 Task: In the  document historygeo.html Insert horizontal line 'above the text' Create the translated copy of the document in  'German' Select the second point and  Clear Formatting
Action: Mouse moved to (313, 297)
Screenshot: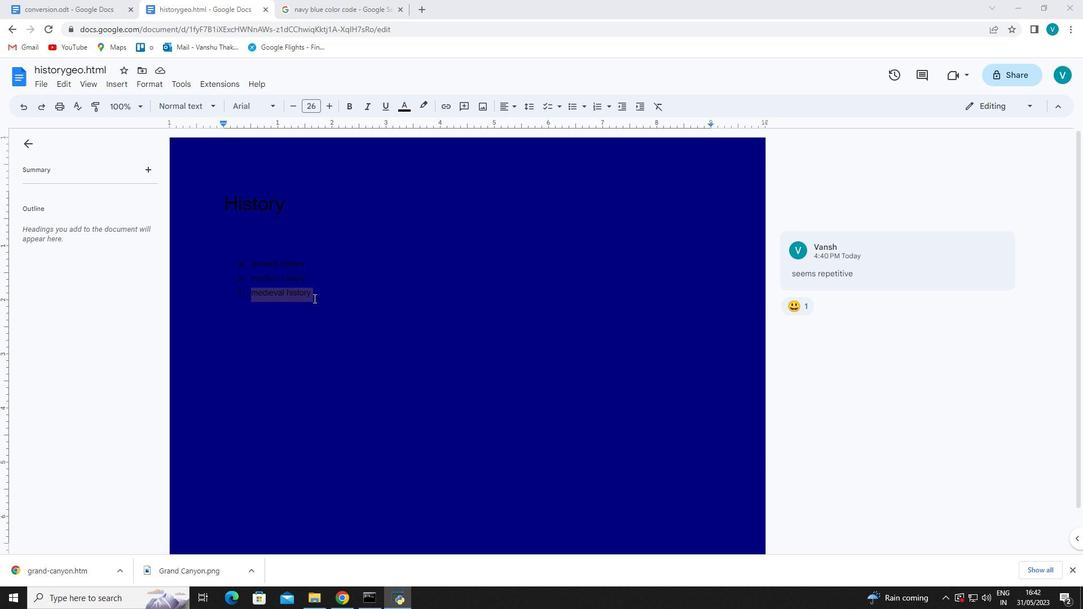 
Action: Mouse pressed left at (313, 297)
Screenshot: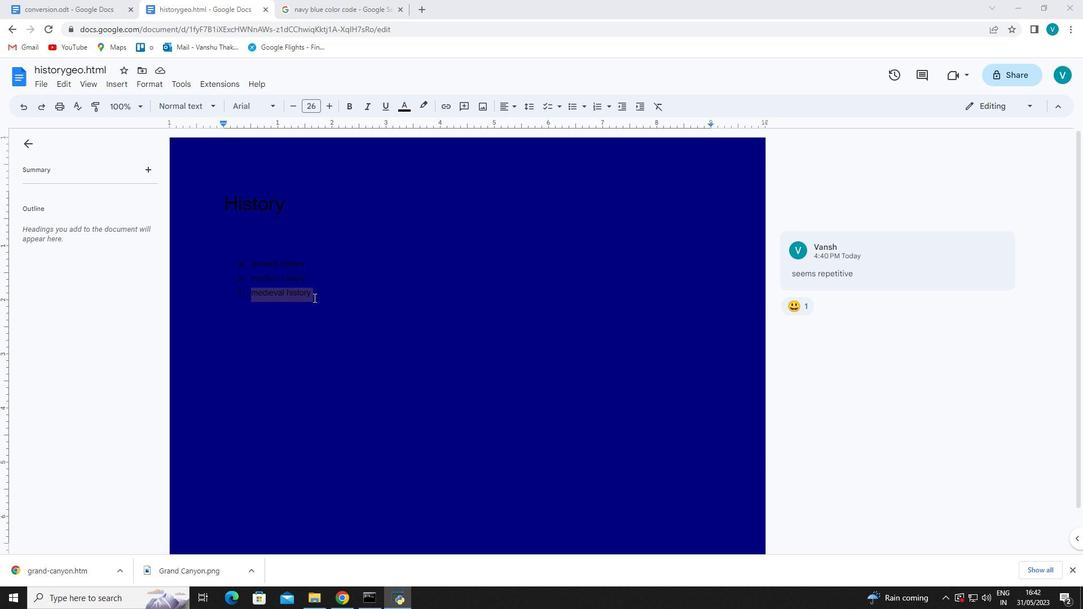 
Action: Mouse moved to (320, 294)
Screenshot: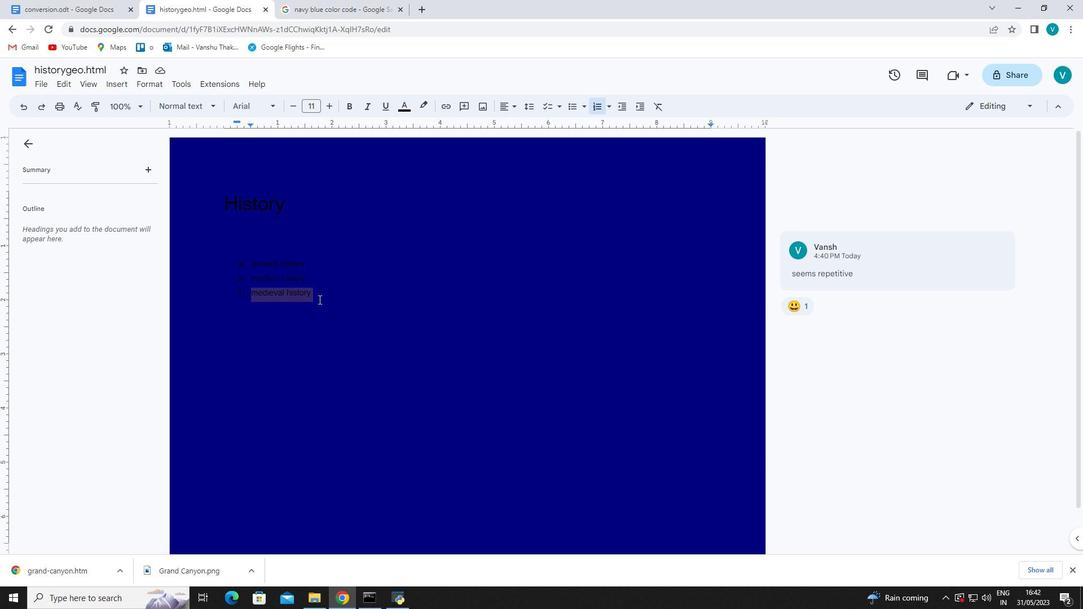
Action: Mouse pressed left at (320, 294)
Screenshot: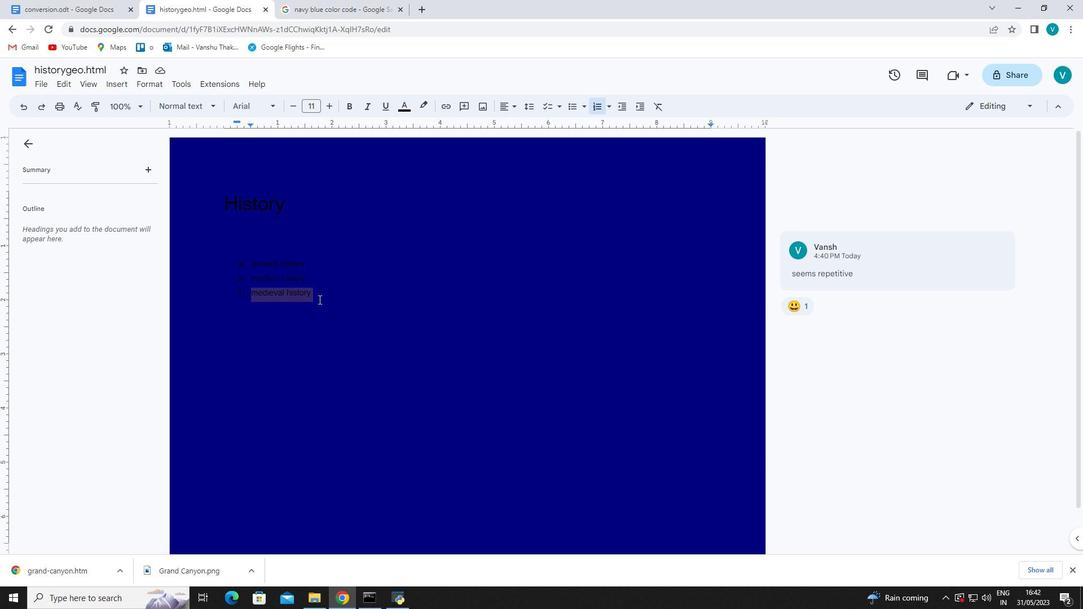 
Action: Mouse moved to (312, 293)
Screenshot: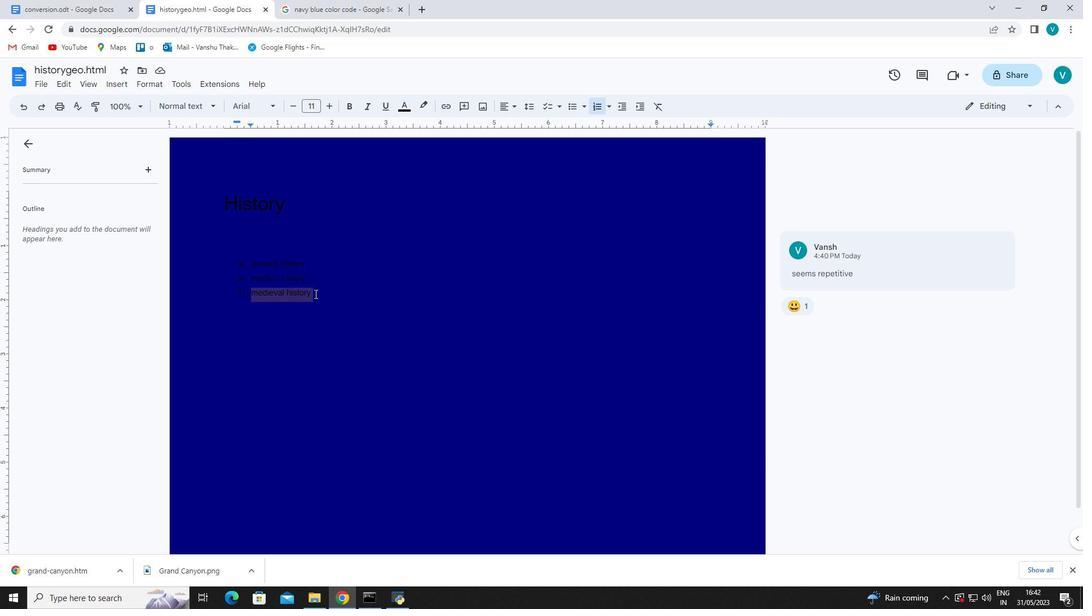 
Action: Mouse pressed left at (312, 293)
Screenshot: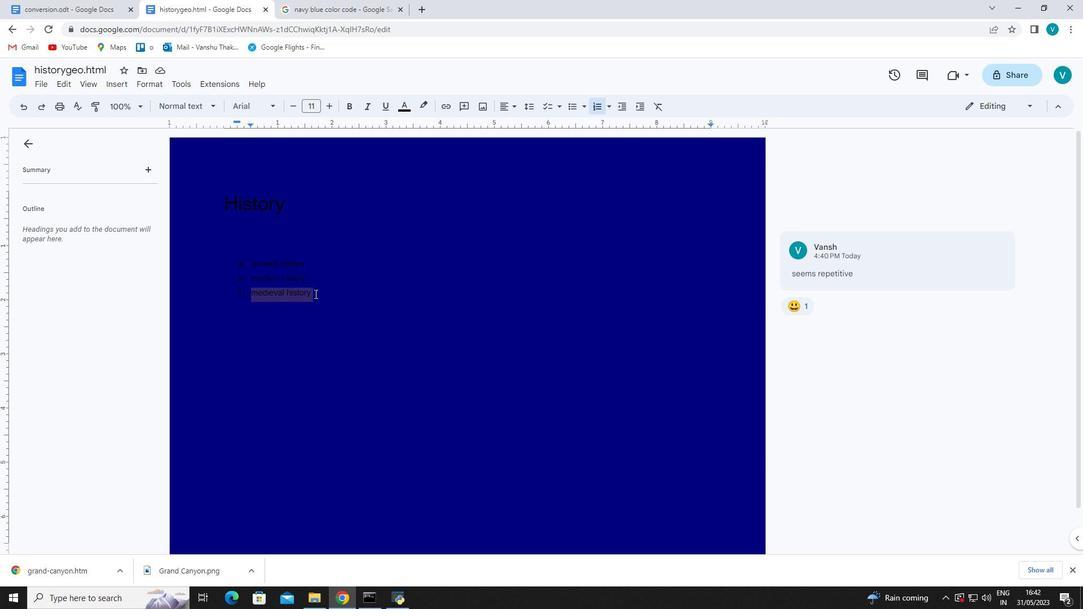 
Action: Mouse moved to (313, 295)
Screenshot: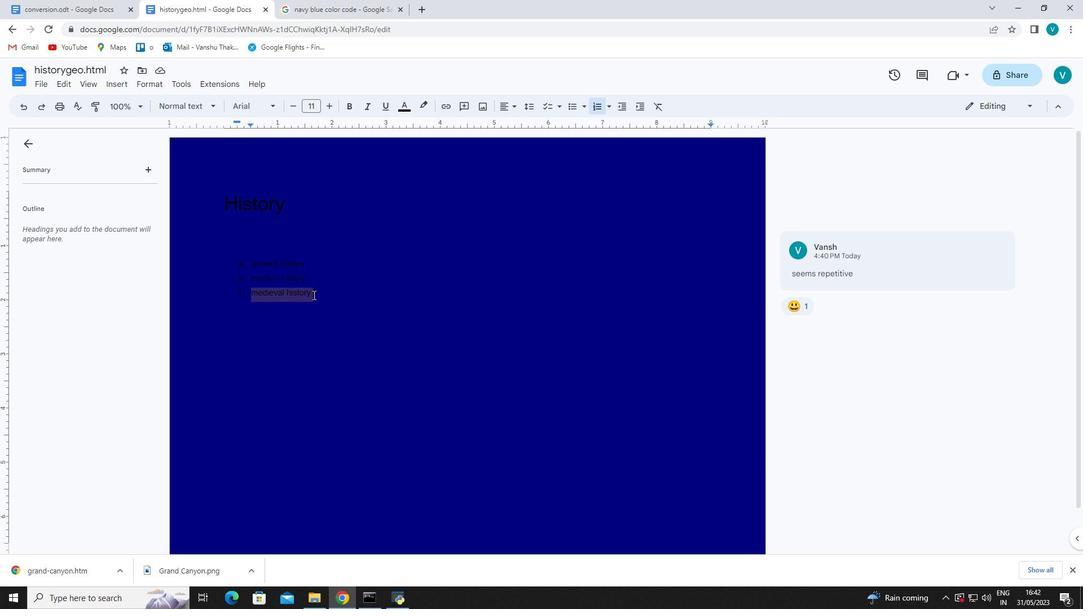 
Action: Key pressed <Key.enter>
Screenshot: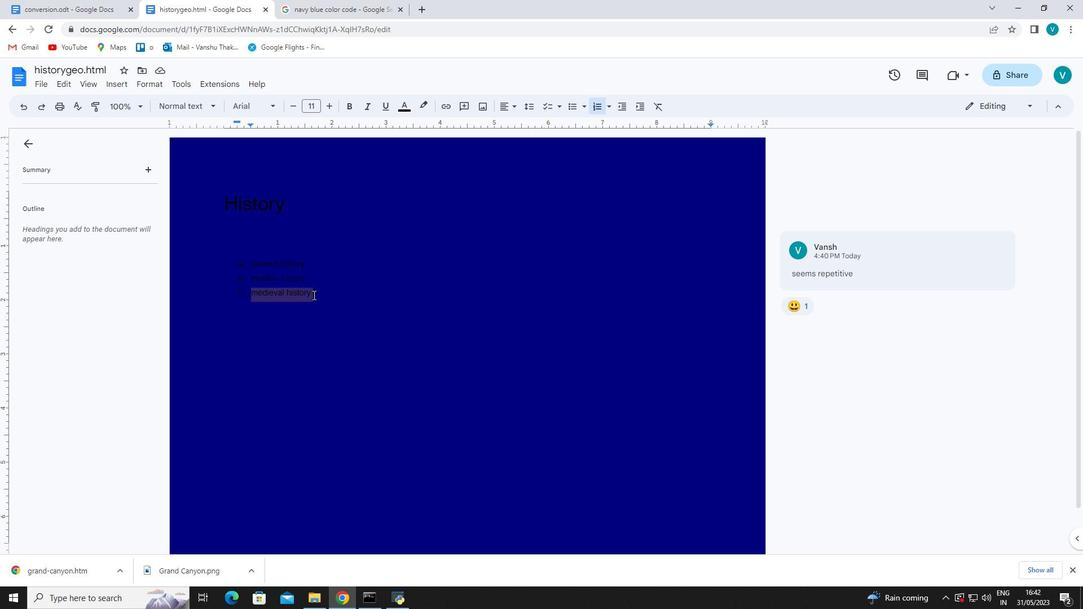 
Action: Mouse moved to (111, 85)
Screenshot: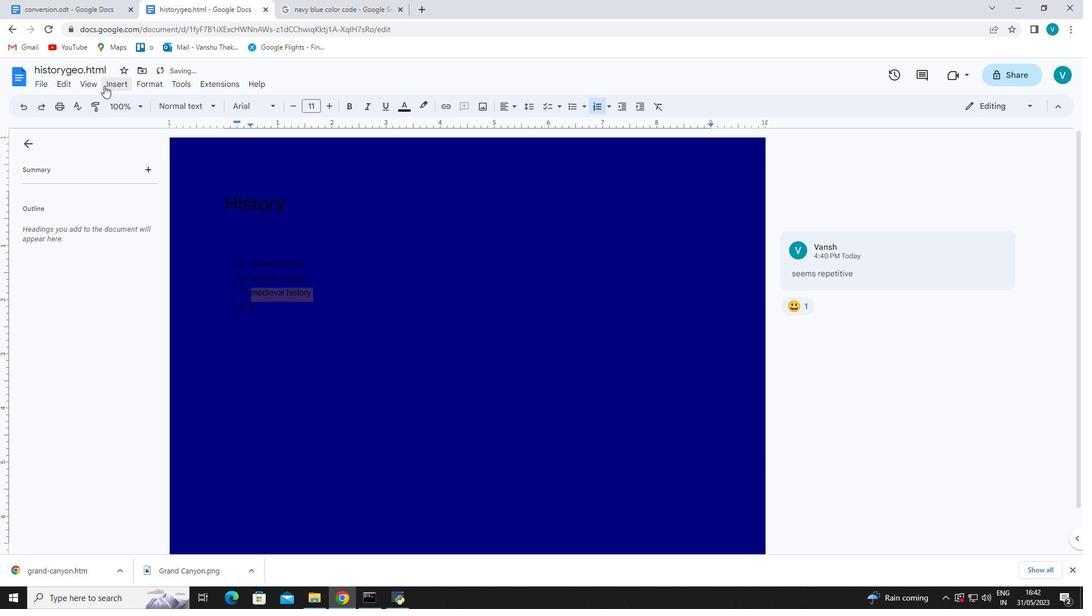
Action: Mouse pressed left at (111, 85)
Screenshot: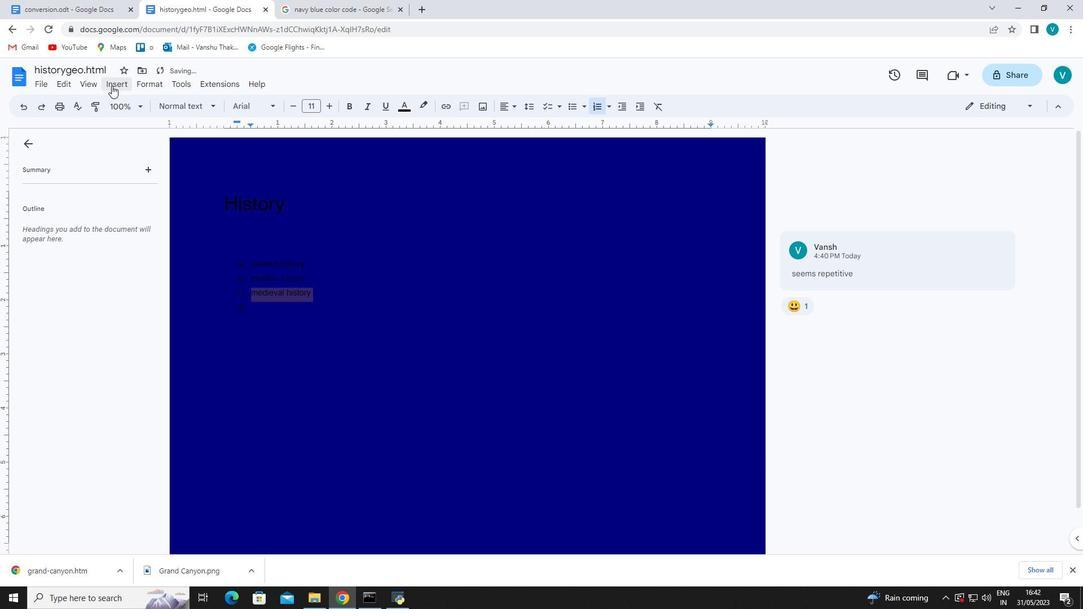 
Action: Mouse moved to (139, 177)
Screenshot: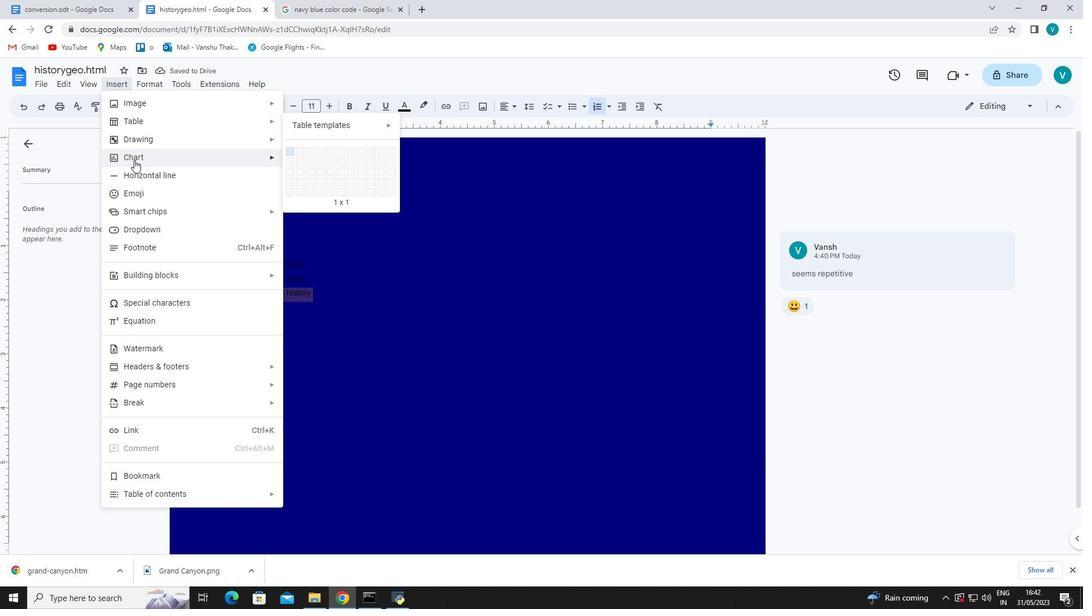 
Action: Mouse pressed left at (139, 177)
Screenshot: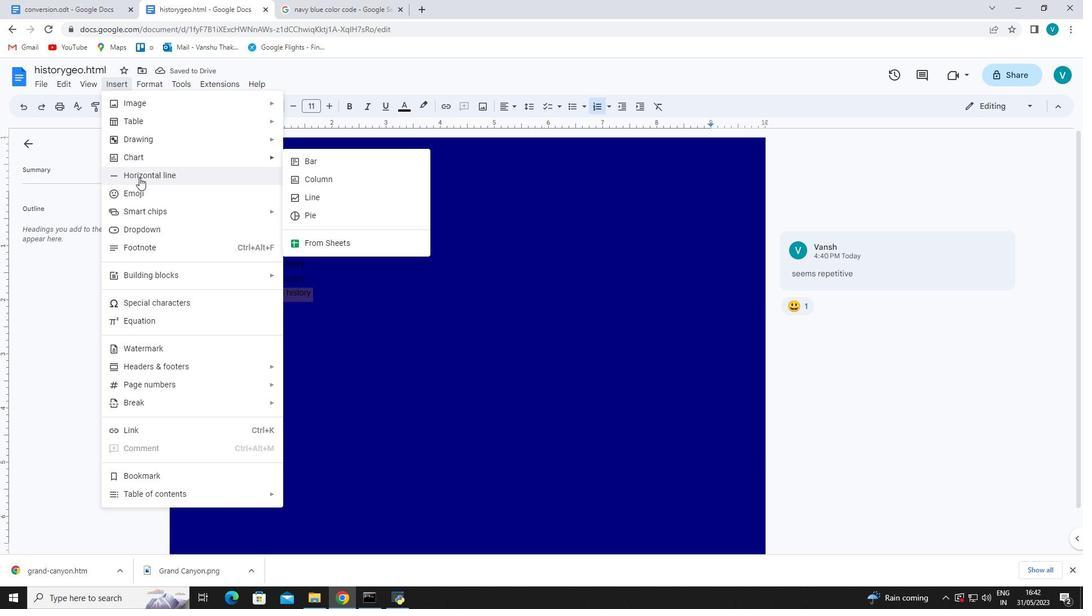 
Action: Mouse moved to (160, 86)
Screenshot: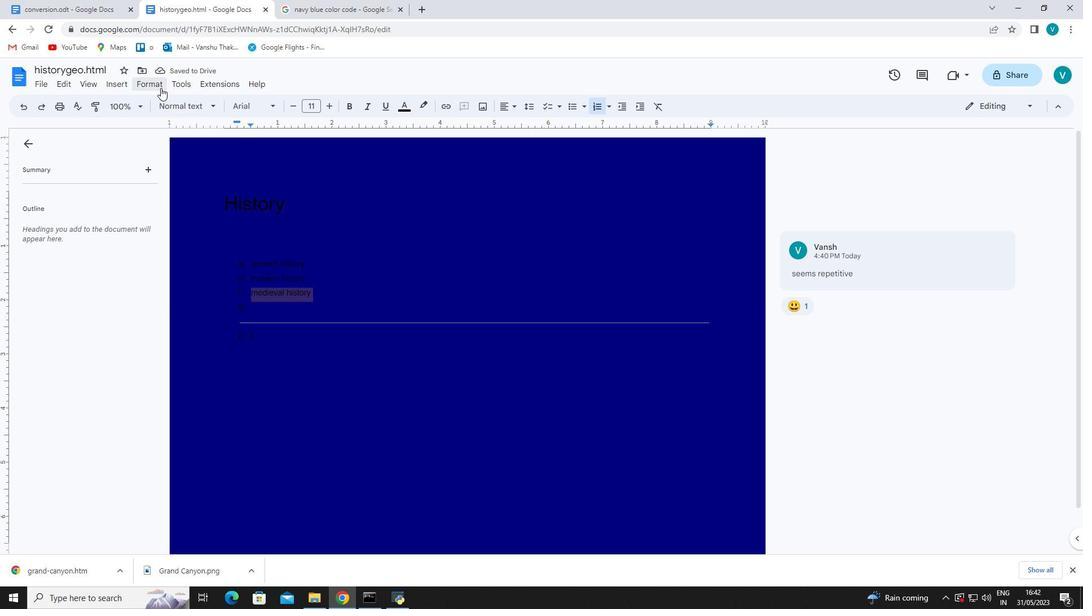 
Action: Mouse pressed left at (160, 86)
Screenshot: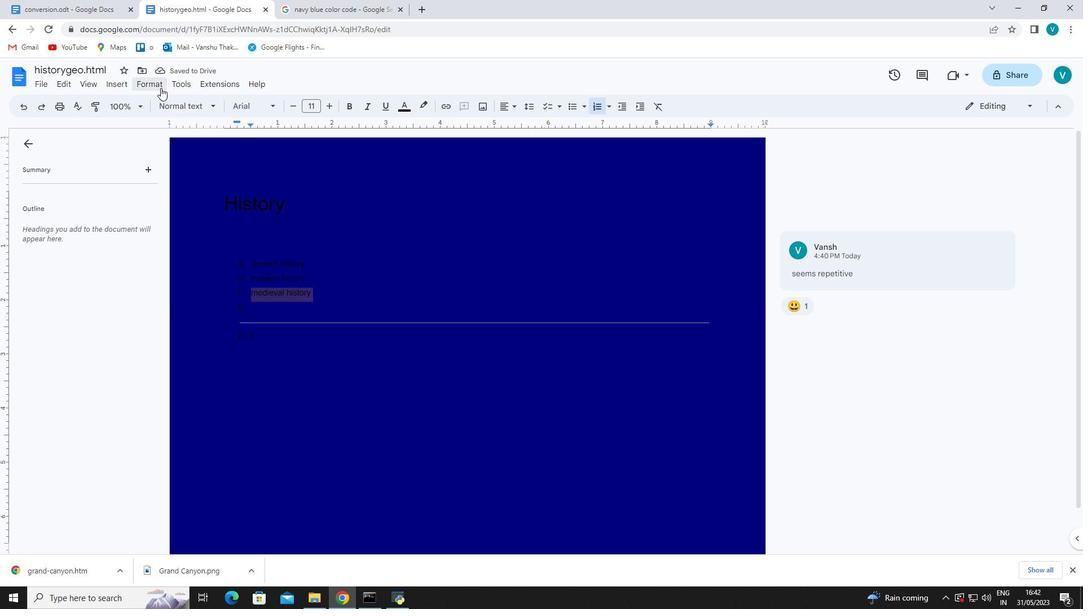 
Action: Mouse moved to (186, 253)
Screenshot: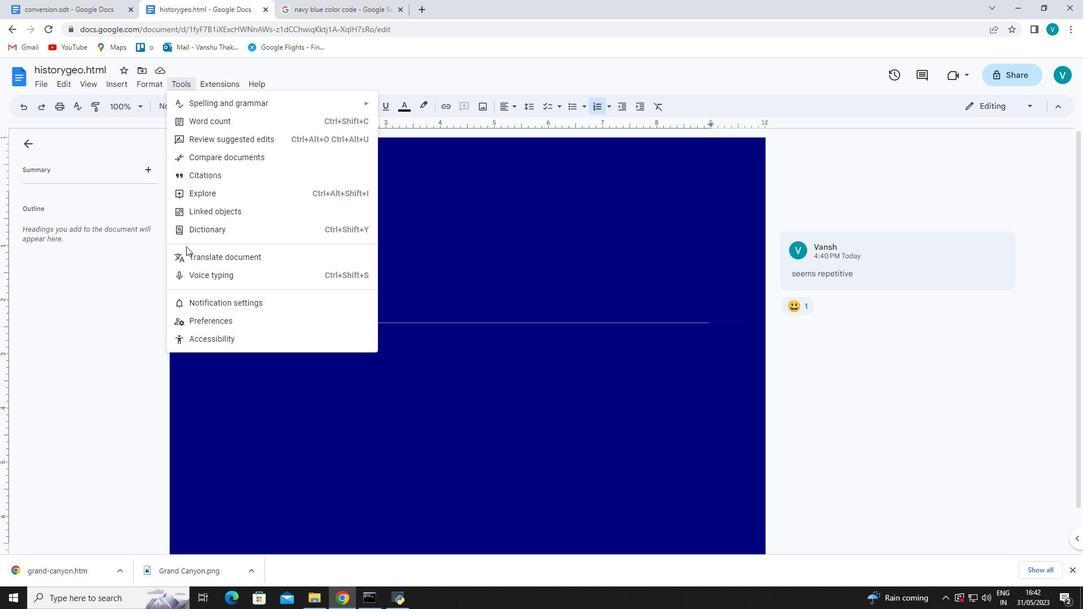
Action: Mouse pressed left at (186, 253)
Screenshot: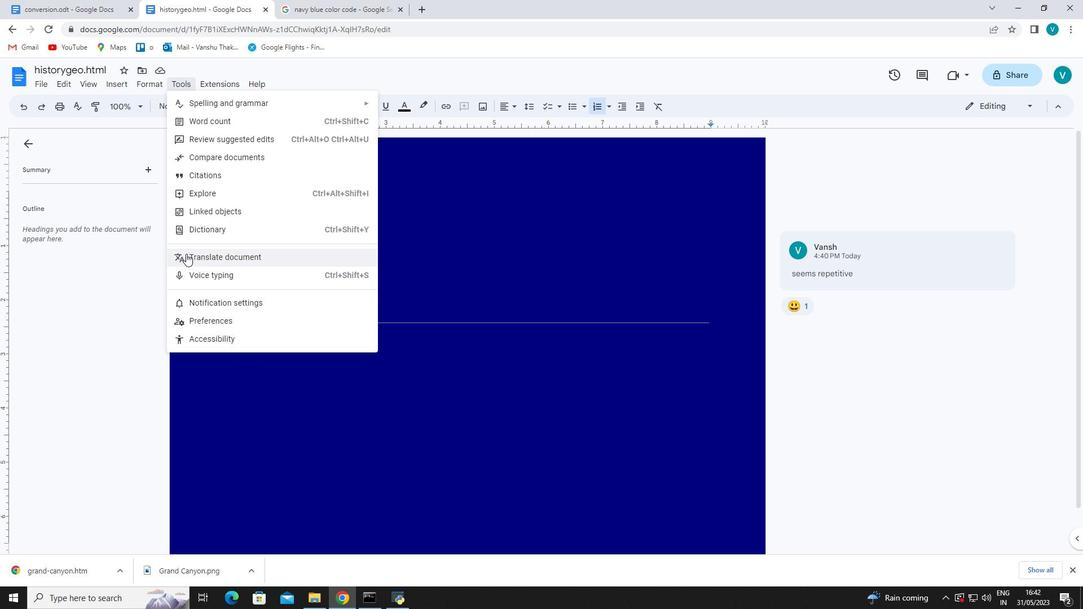 
Action: Mouse moved to (478, 330)
Screenshot: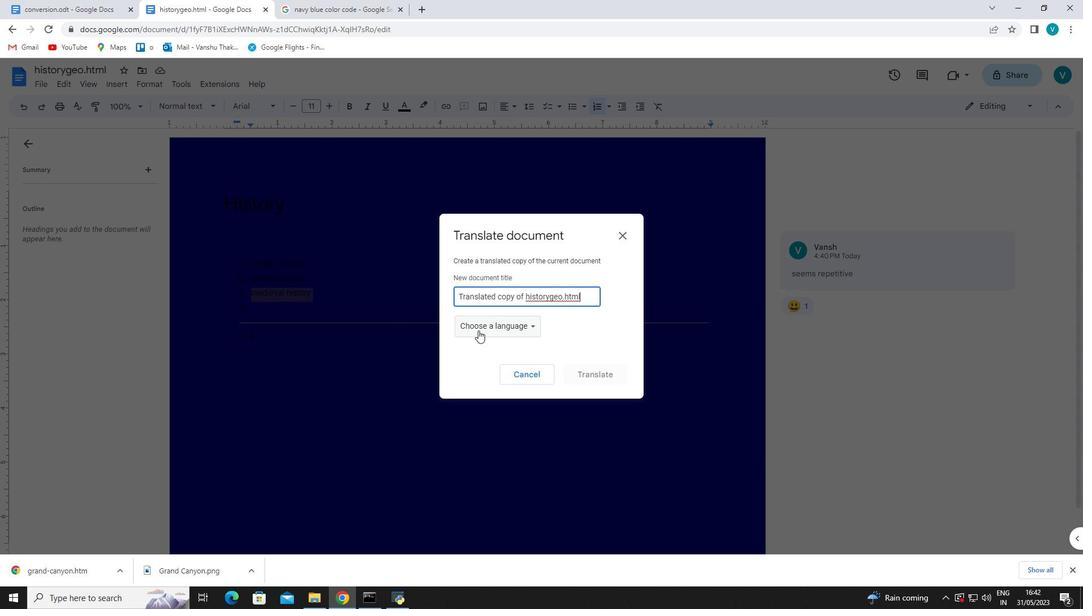 
Action: Mouse pressed left at (478, 330)
Screenshot: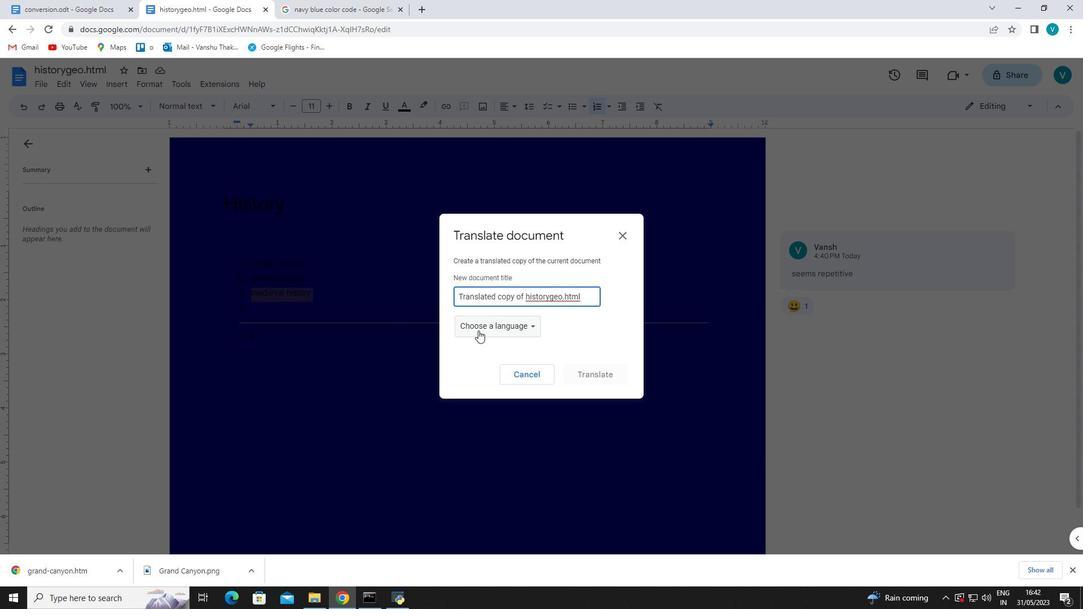
Action: Mouse moved to (481, 427)
Screenshot: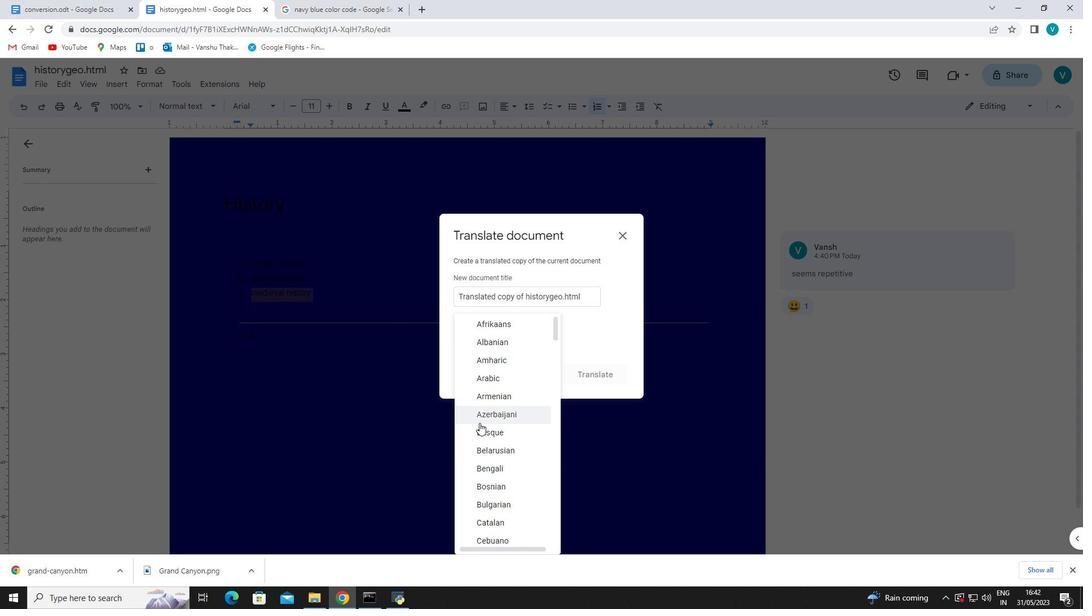
Action: Mouse scrolled (481, 427) with delta (0, 0)
Screenshot: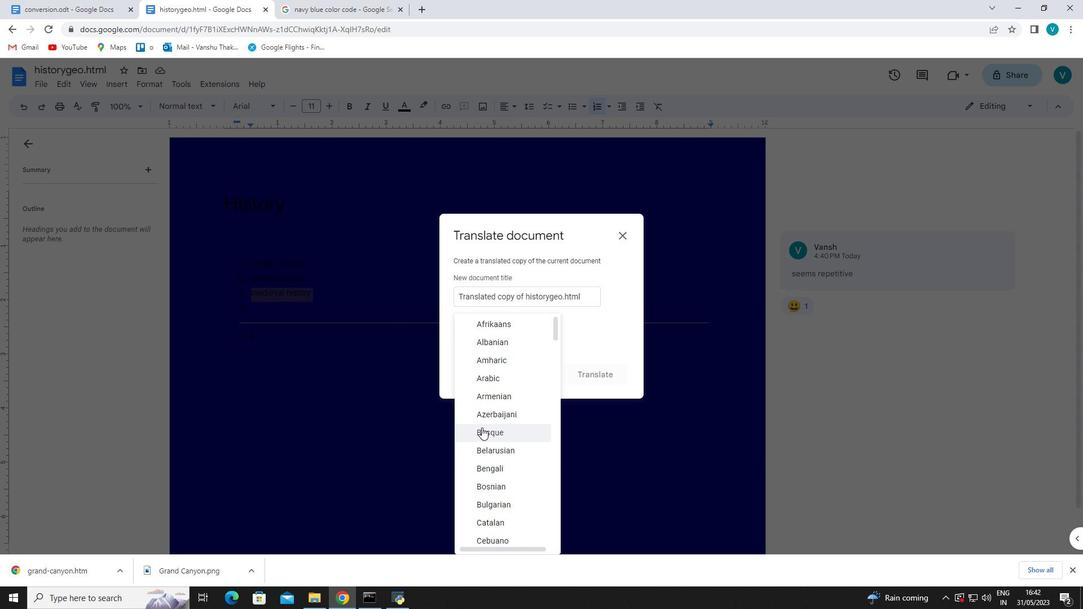 
Action: Mouse scrolled (481, 427) with delta (0, 0)
Screenshot: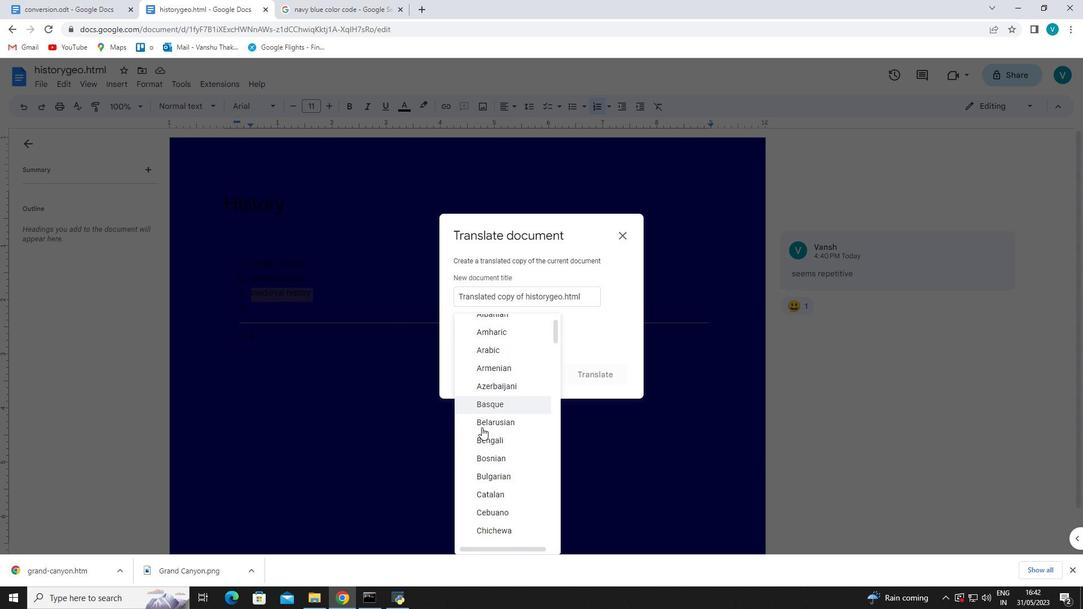 
Action: Mouse scrolled (481, 427) with delta (0, 0)
Screenshot: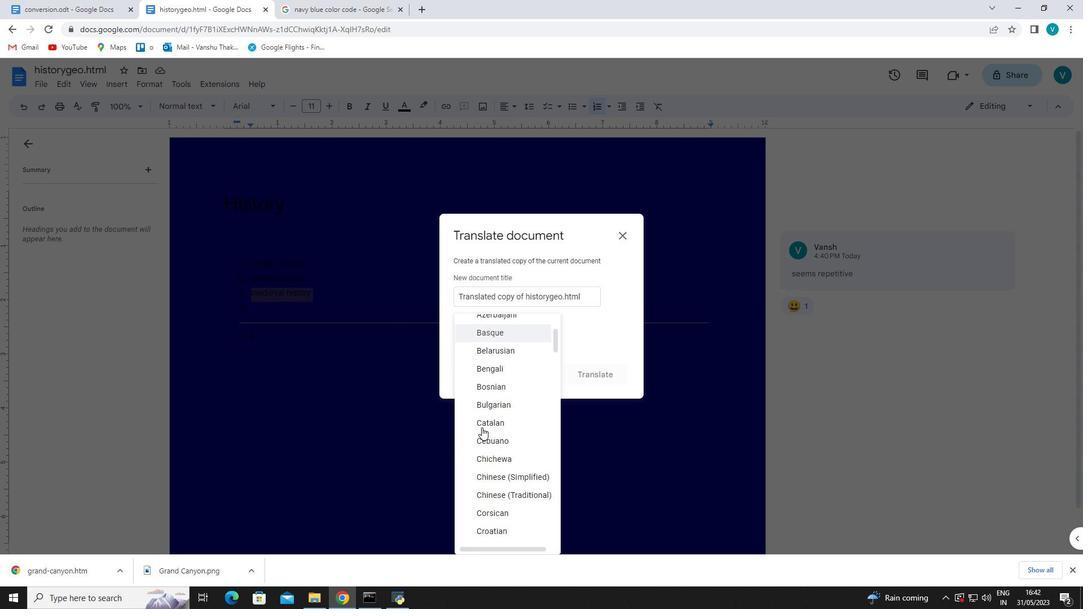 
Action: Mouse moved to (481, 428)
Screenshot: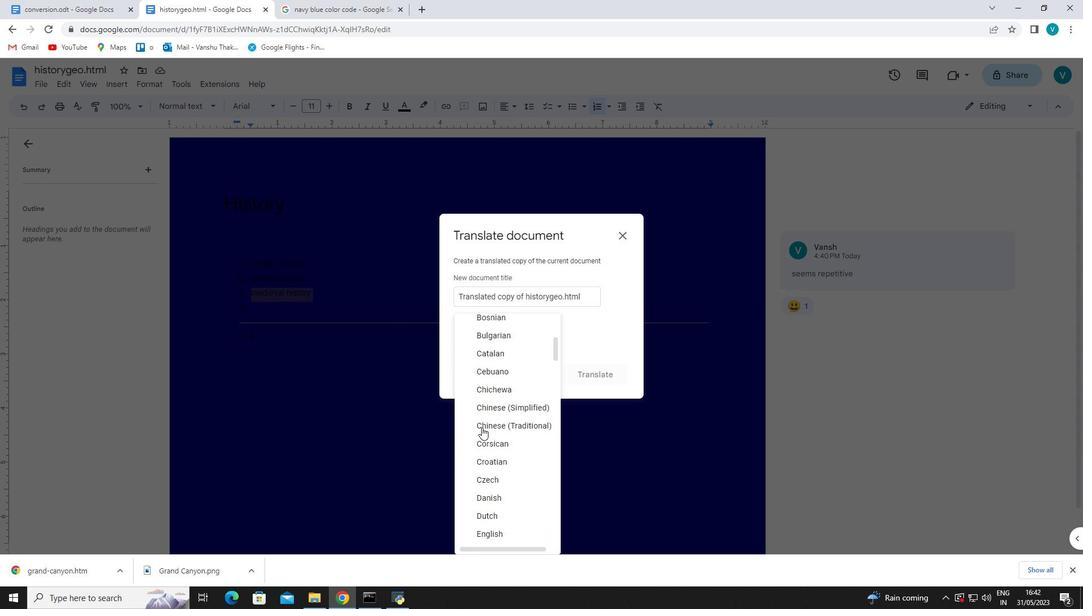 
Action: Mouse scrolled (481, 428) with delta (0, 0)
Screenshot: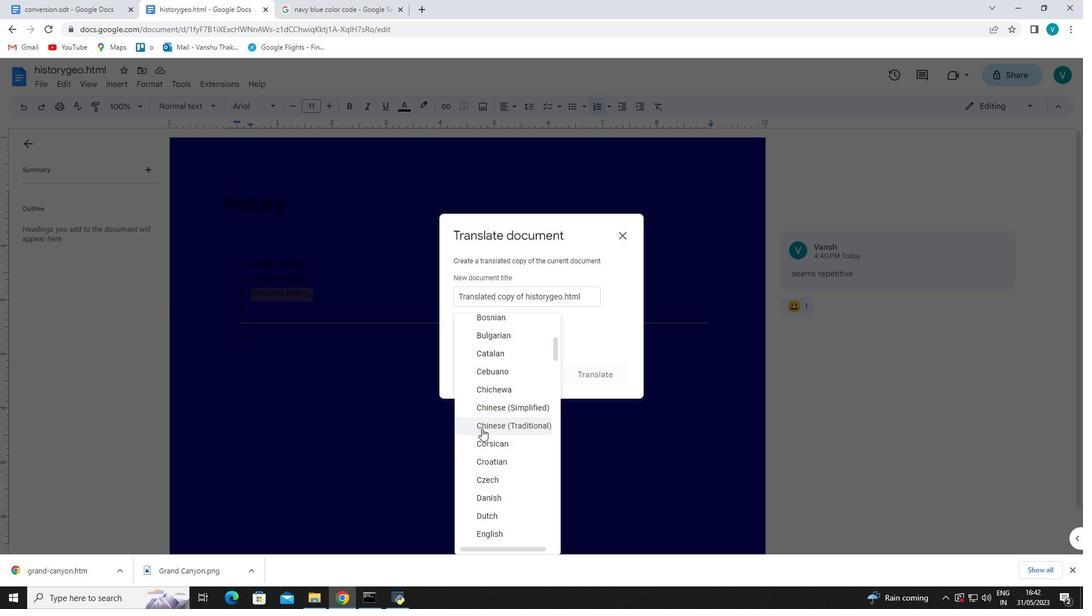 
Action: Mouse scrolled (481, 428) with delta (0, 0)
Screenshot: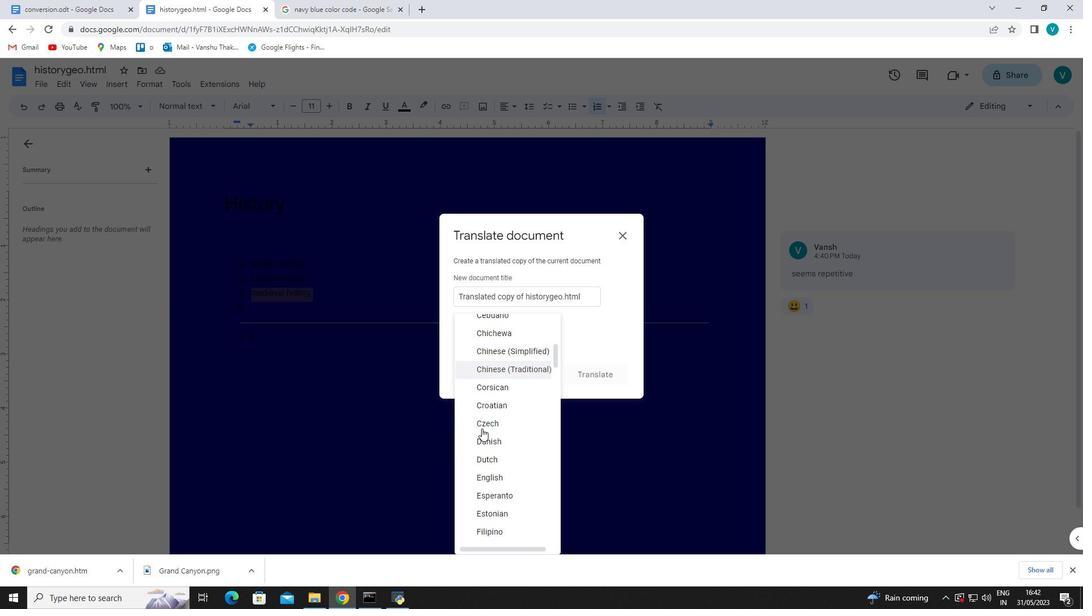 
Action: Mouse scrolled (481, 428) with delta (0, 0)
Screenshot: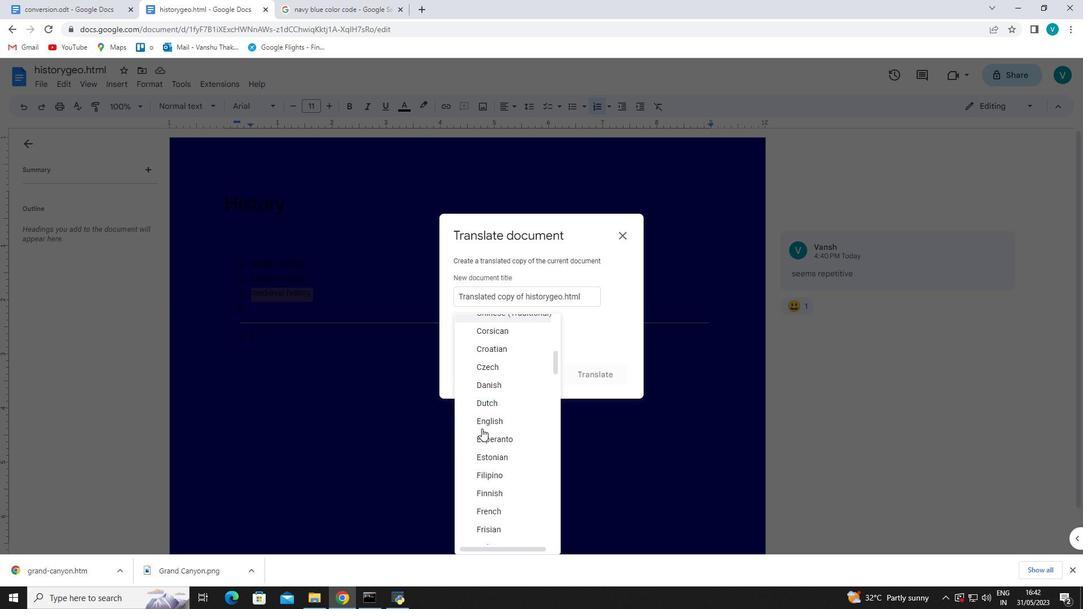 
Action: Mouse scrolled (481, 428) with delta (0, 0)
Screenshot: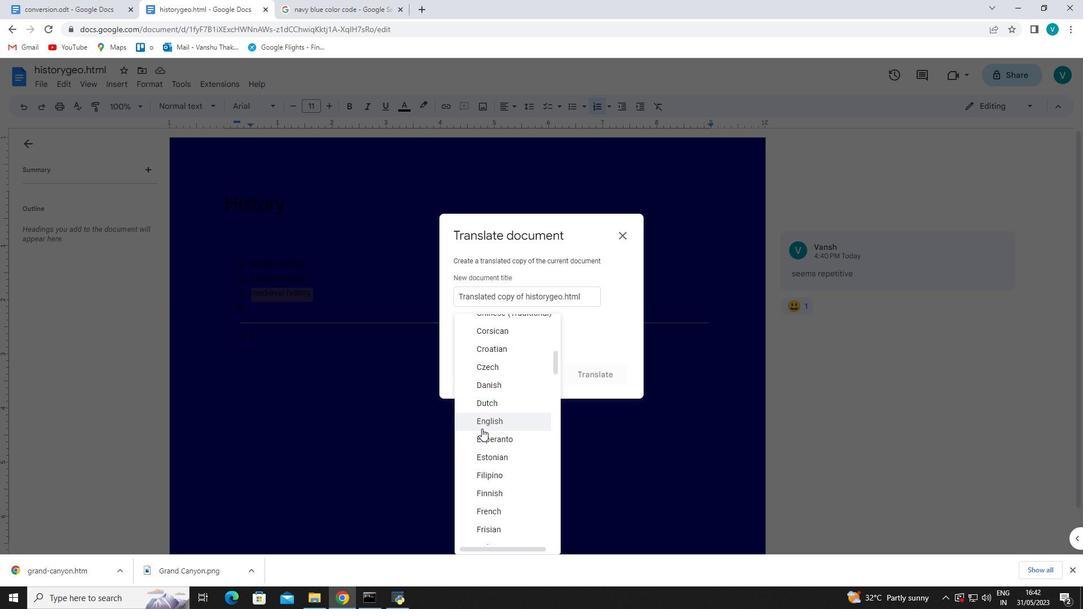 
Action: Mouse scrolled (481, 428) with delta (0, 0)
Screenshot: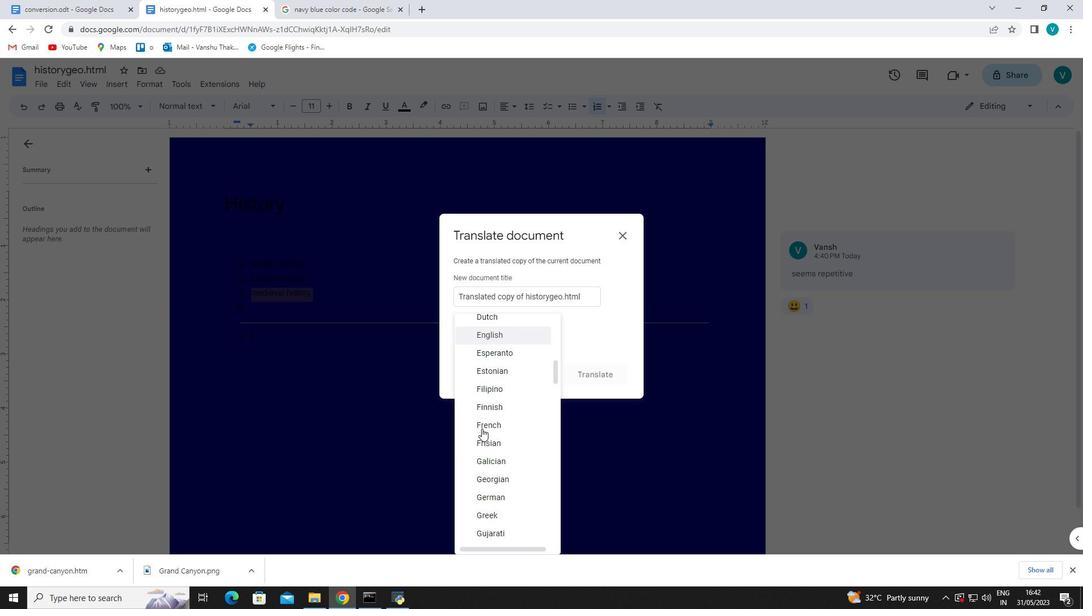 
Action: Mouse moved to (494, 418)
Screenshot: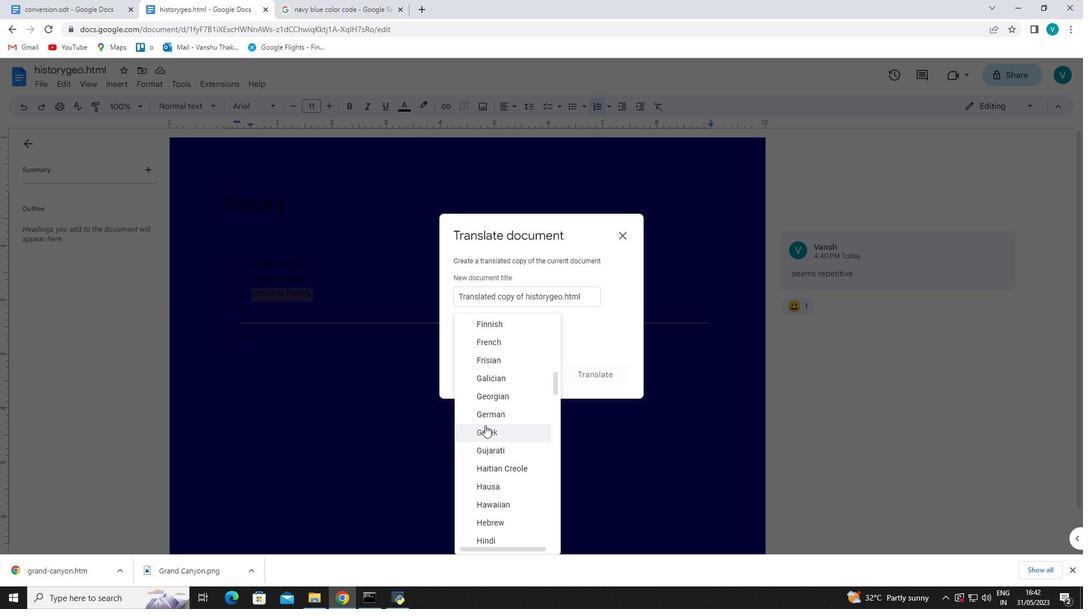 
Action: Mouse pressed left at (494, 418)
Screenshot: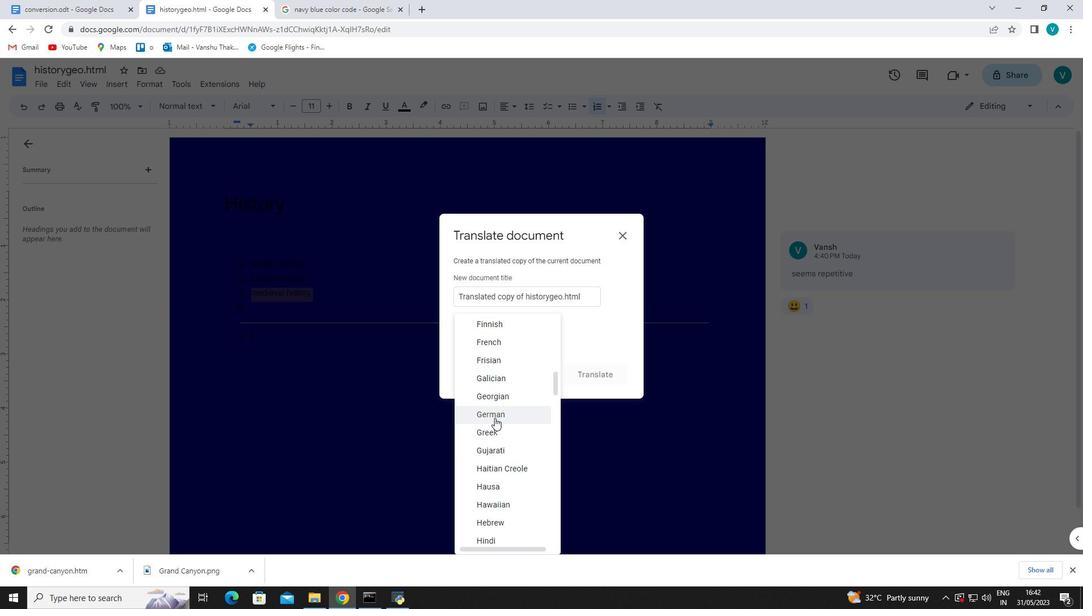 
Action: Mouse moved to (613, 373)
Screenshot: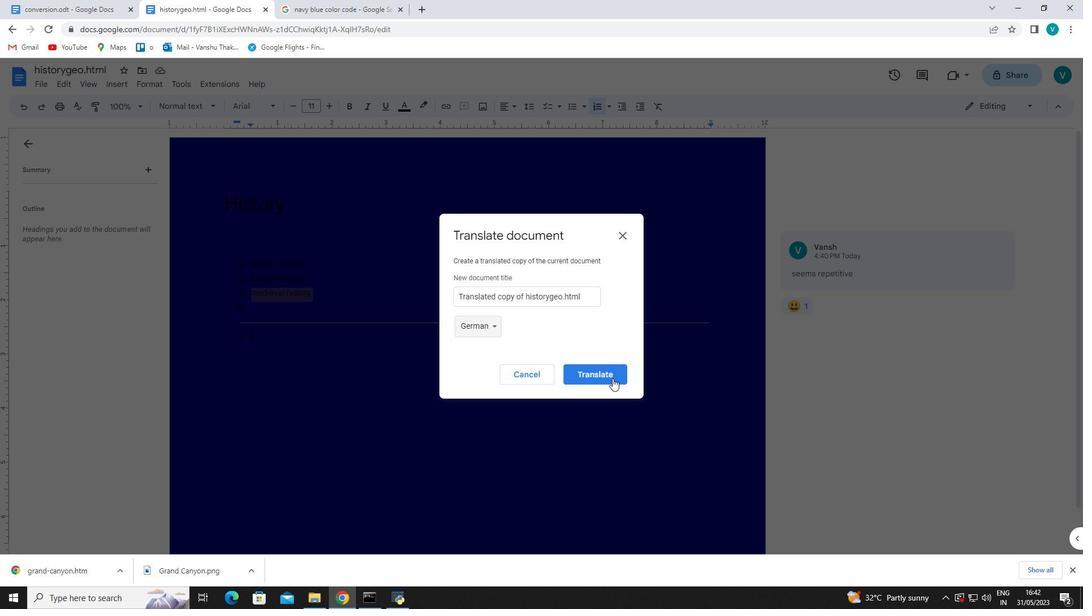 
Action: Mouse pressed left at (613, 373)
Screenshot: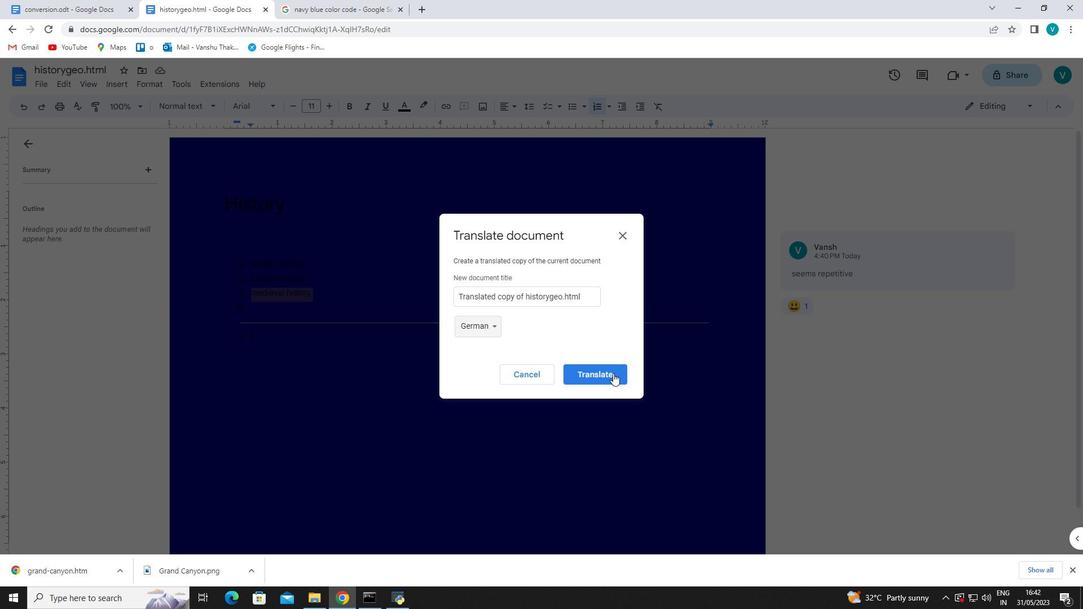 
Action: Mouse moved to (244, 5)
Screenshot: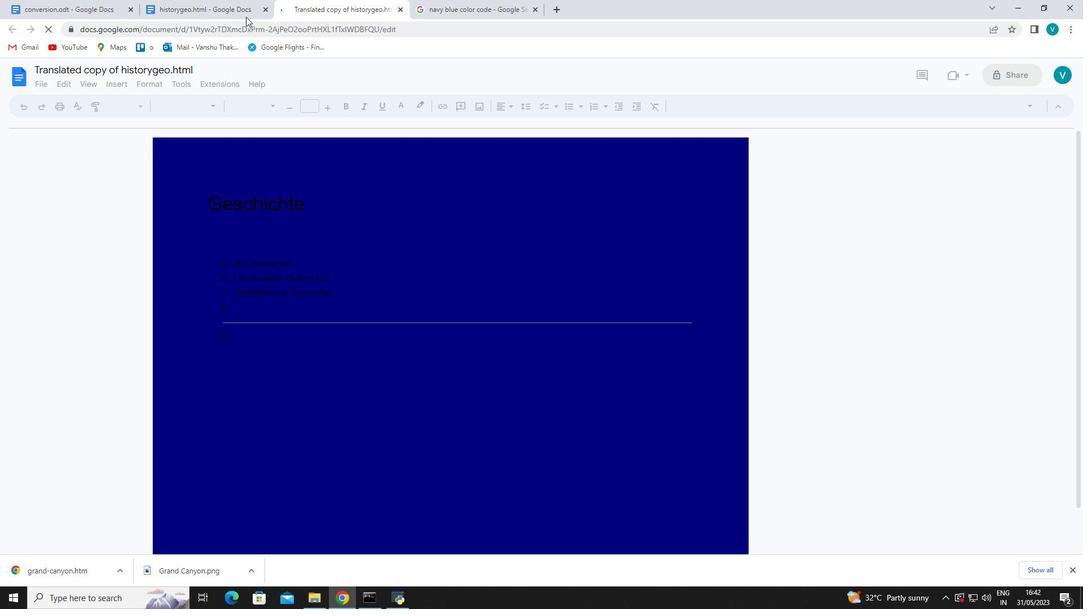 
Action: Mouse pressed left at (244, 5)
Screenshot: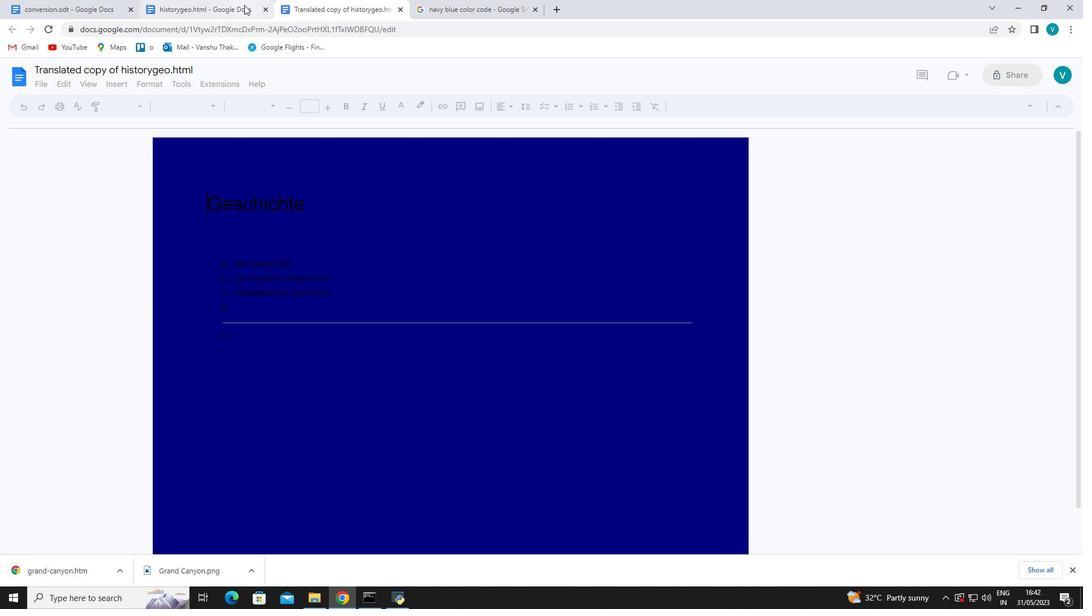 
Action: Mouse moved to (248, 278)
Screenshot: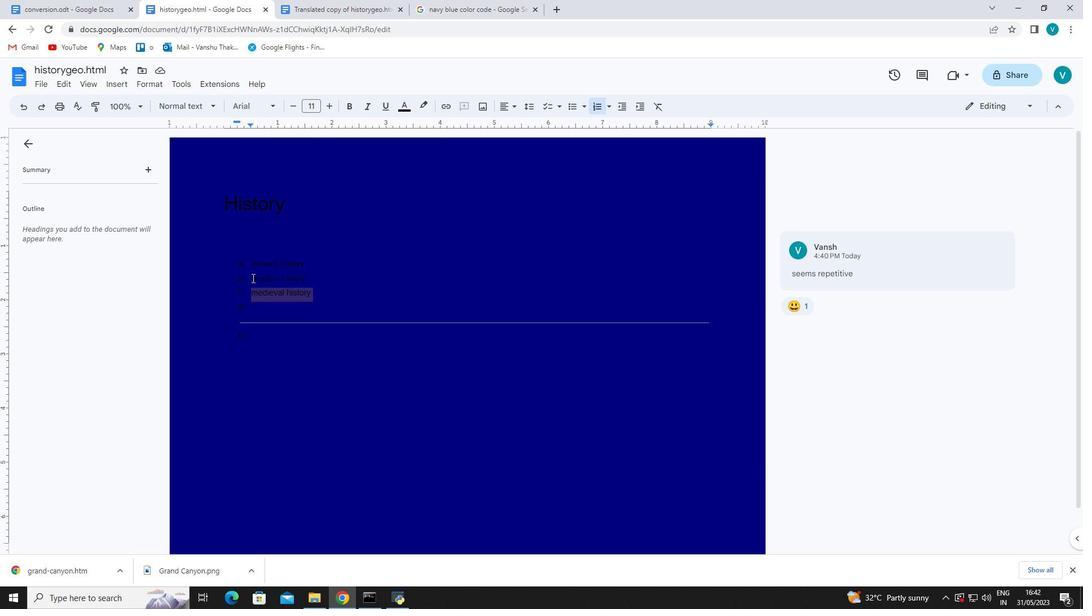 
Action: Mouse pressed left at (248, 278)
Screenshot: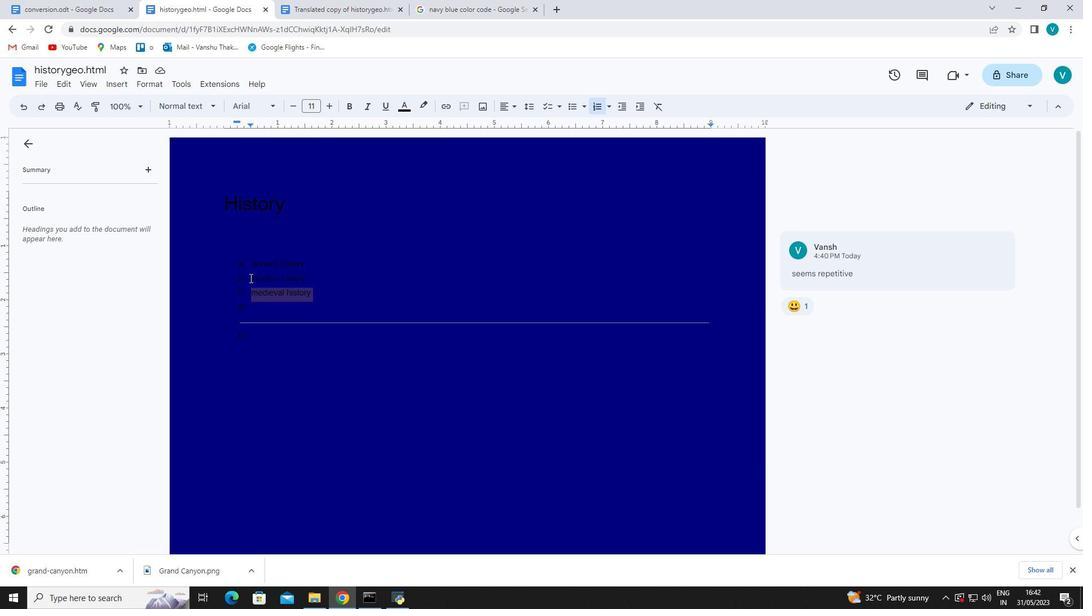 
Action: Mouse moved to (183, 83)
Screenshot: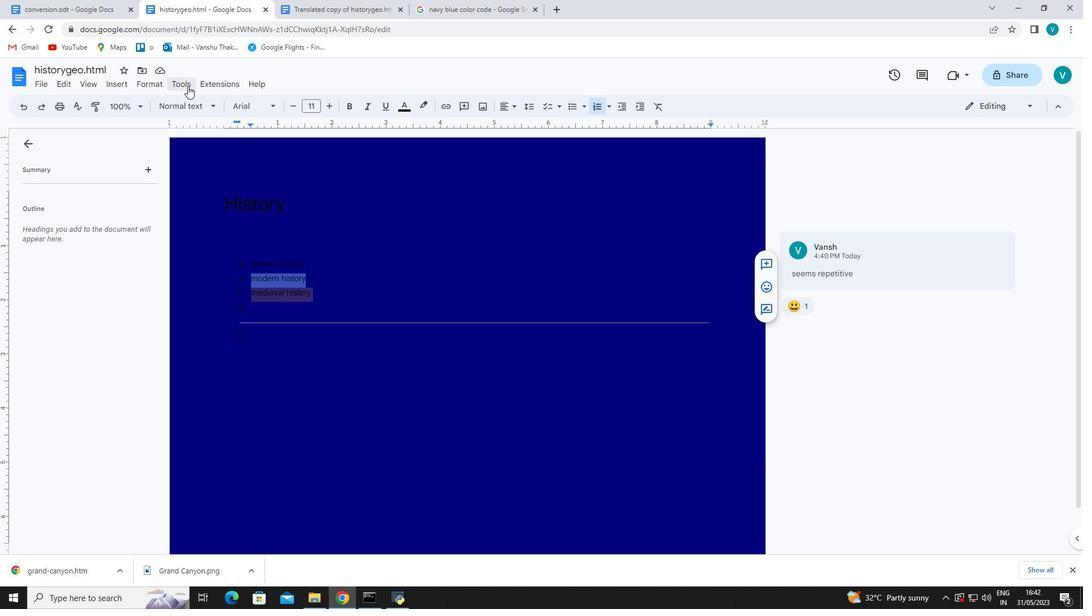 
Action: Mouse pressed left at (183, 83)
Screenshot: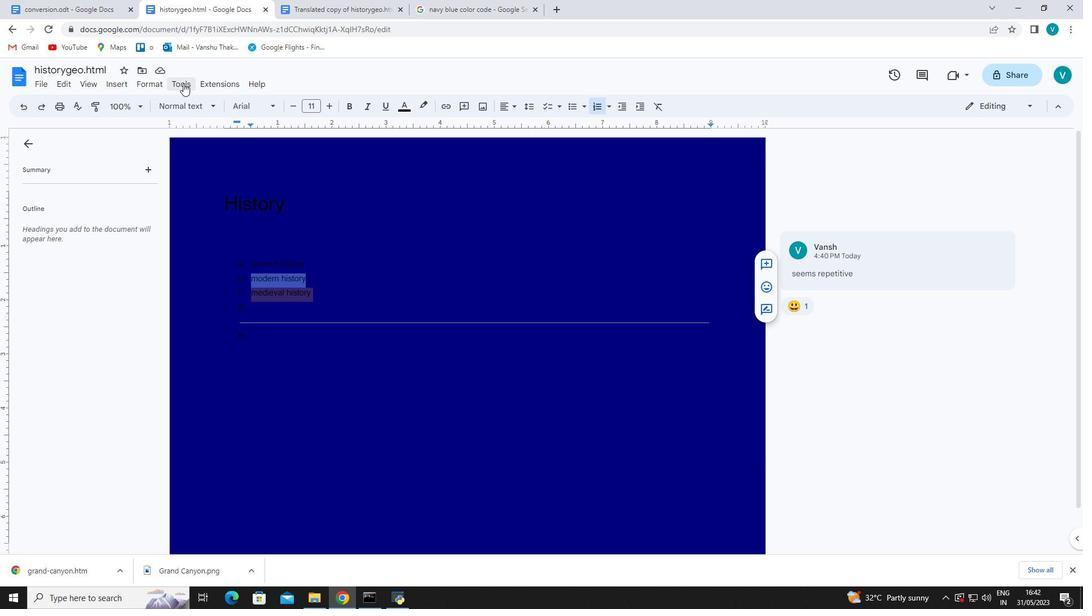 
Action: Mouse moved to (150, 77)
Screenshot: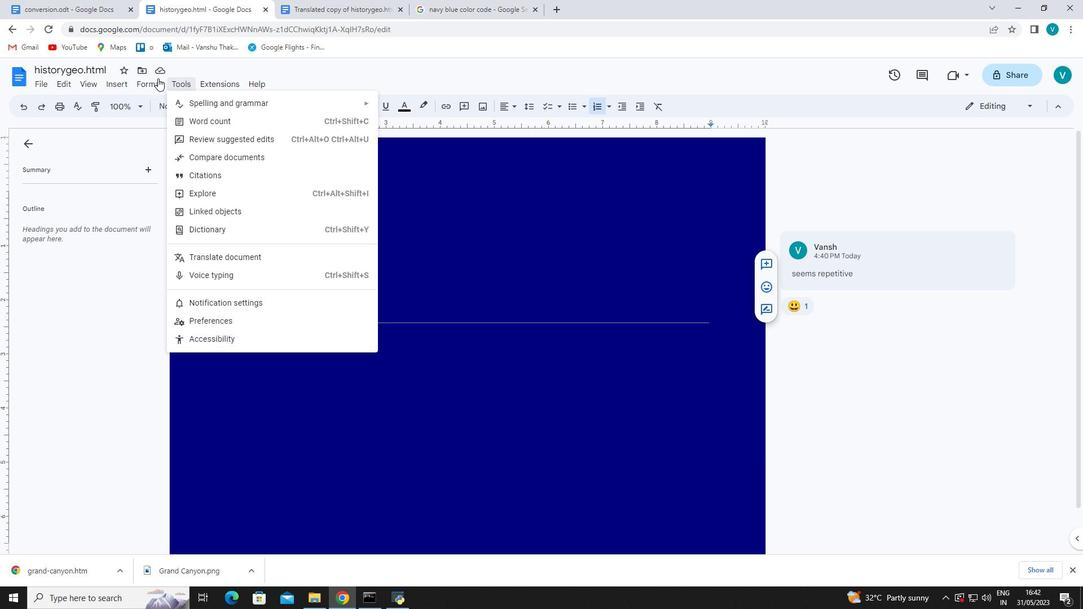 
Action: Mouse pressed left at (150, 77)
Screenshot: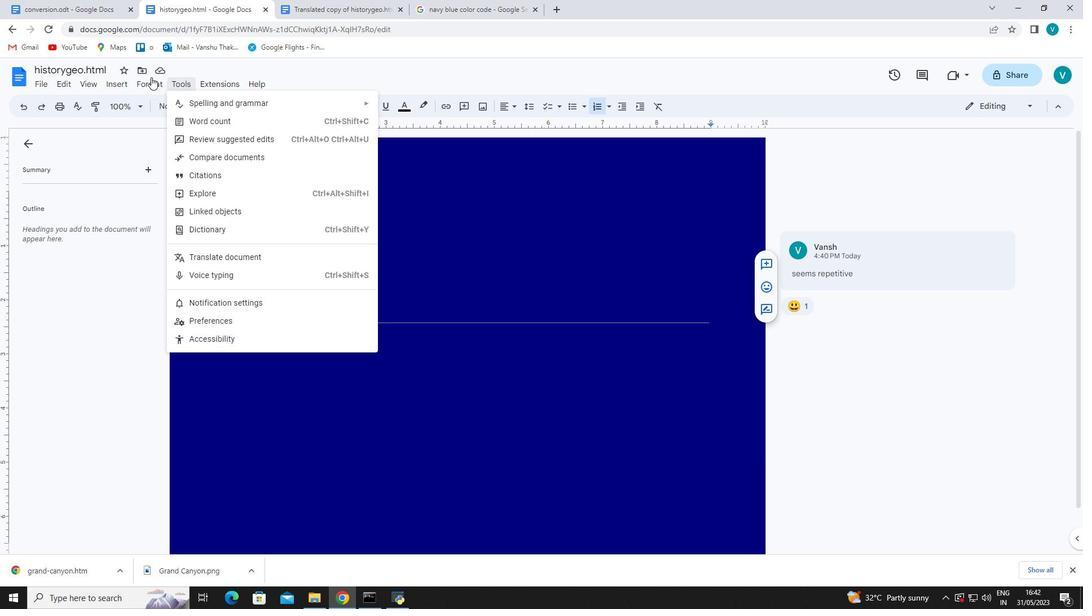 
Action: Mouse moved to (148, 77)
Screenshot: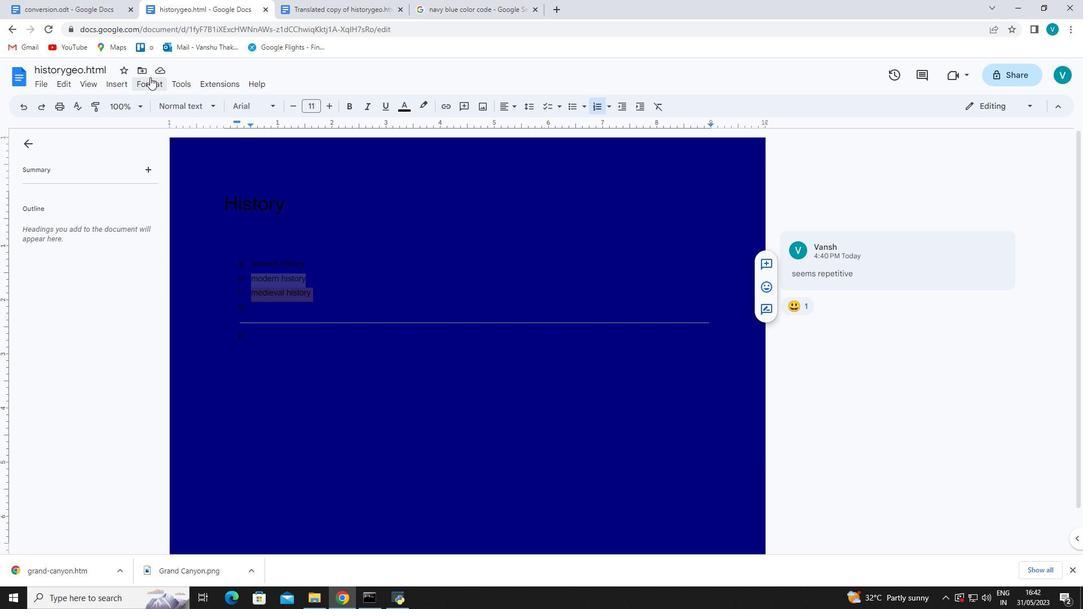 
Action: Mouse pressed left at (148, 77)
Screenshot: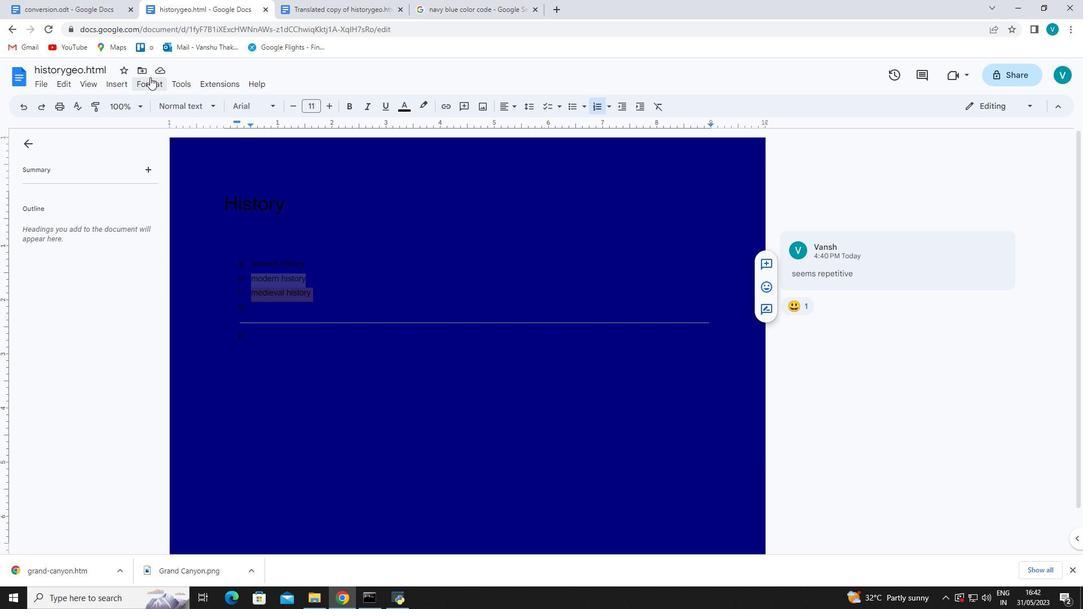 
Action: Mouse moved to (207, 346)
Screenshot: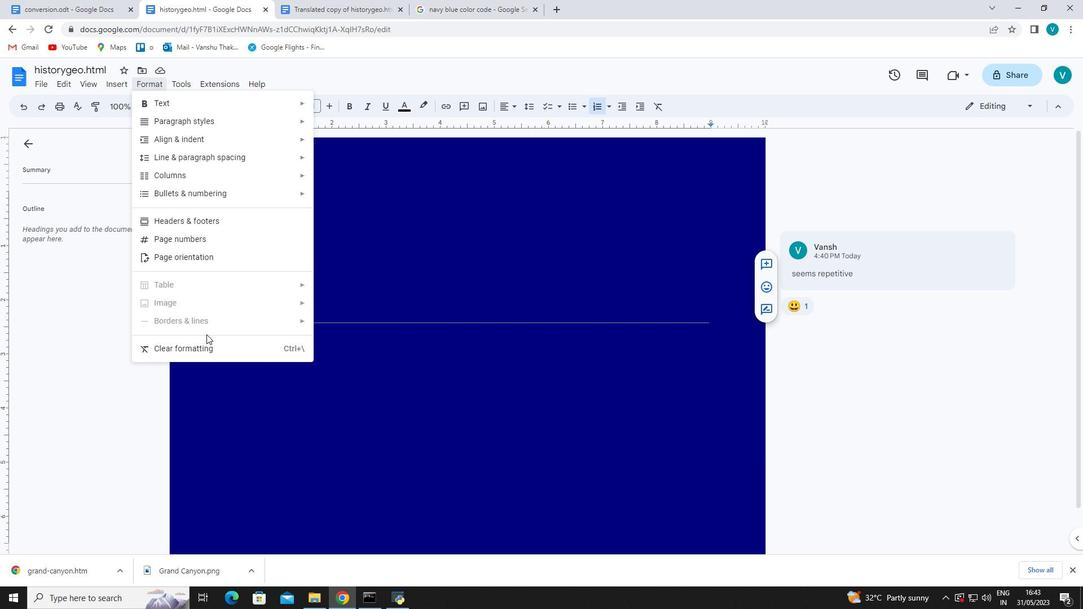 
Action: Mouse pressed left at (207, 346)
Screenshot: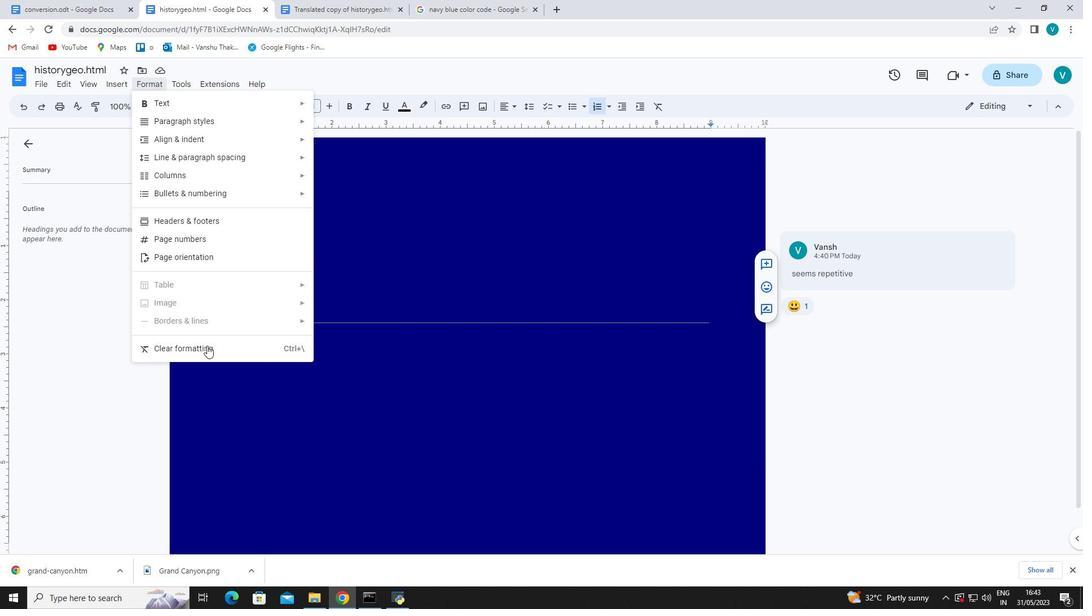 
